 Task: In the  document Americanrevolution.doc, select heading and apply ' Bold and Underline' Use the "find feature" to find mentioned word and apply Strikethrough in: 'Declaration'
Action: Mouse moved to (405, 182)
Screenshot: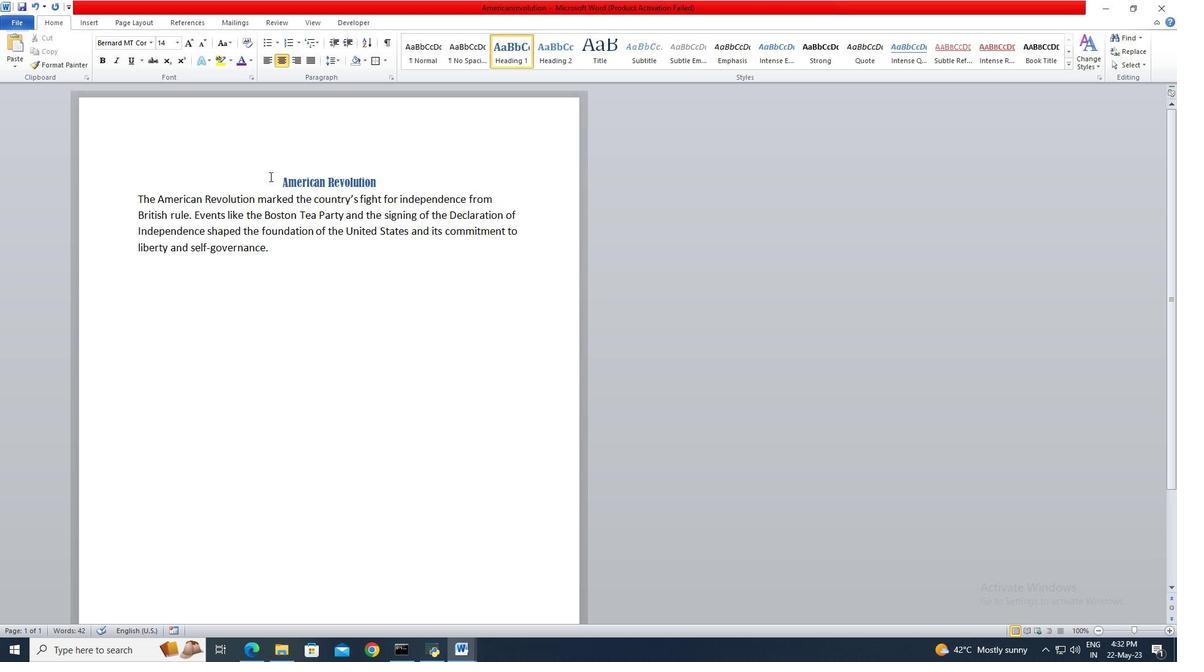 
Action: Mouse pressed left at (405, 182)
Screenshot: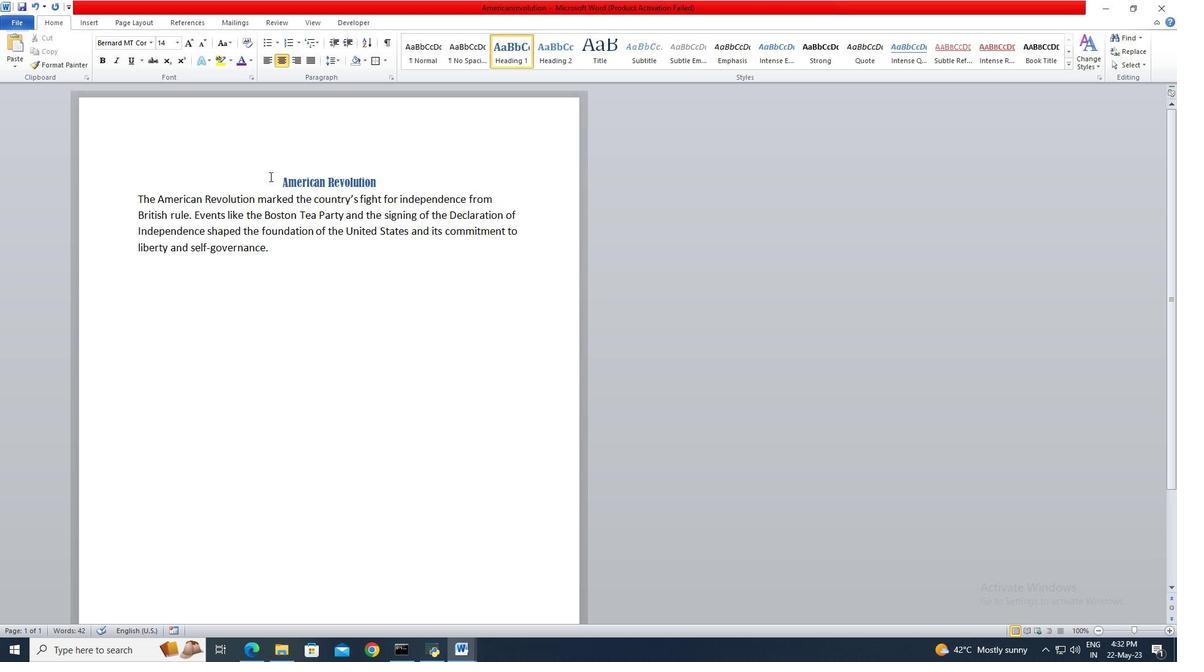 
Action: Mouse moved to (406, 236)
Screenshot: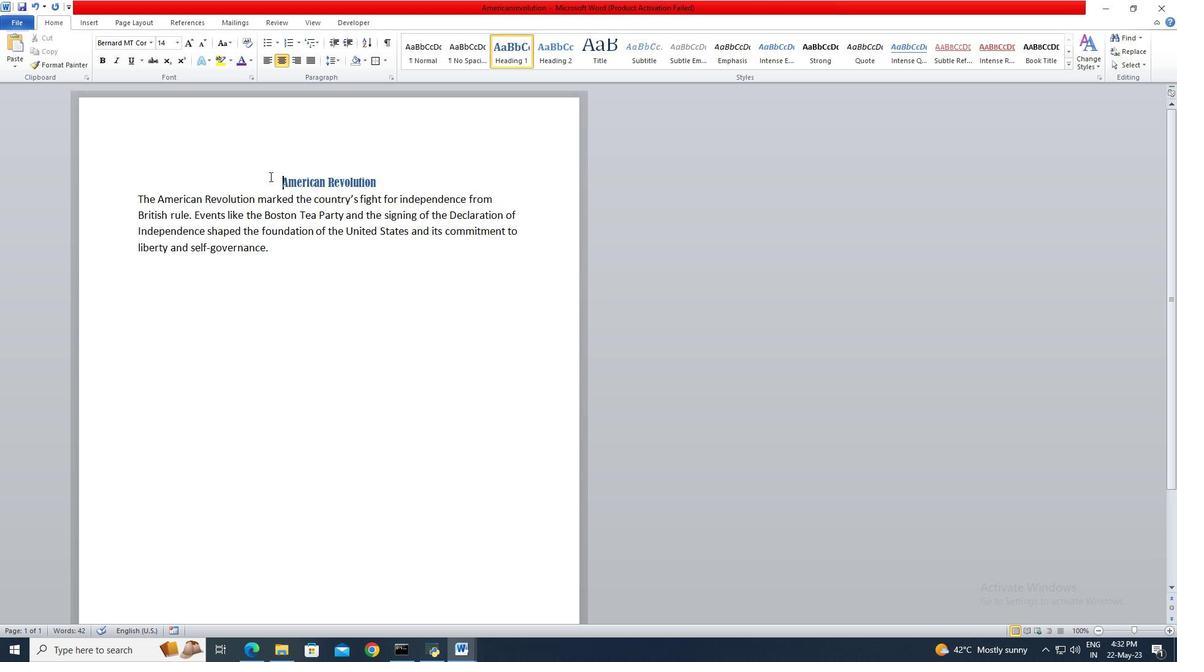 
Action: Key pressed <Key.shift><Key.right><Key.right><Key.right><Key.right><Key.right><Key.right><Key.right><Key.right><Key.right><Key.right><Key.right><Key.right><Key.right><Key.right><Key.right><Key.right><Key.right><Key.right><Key.right>
Screenshot: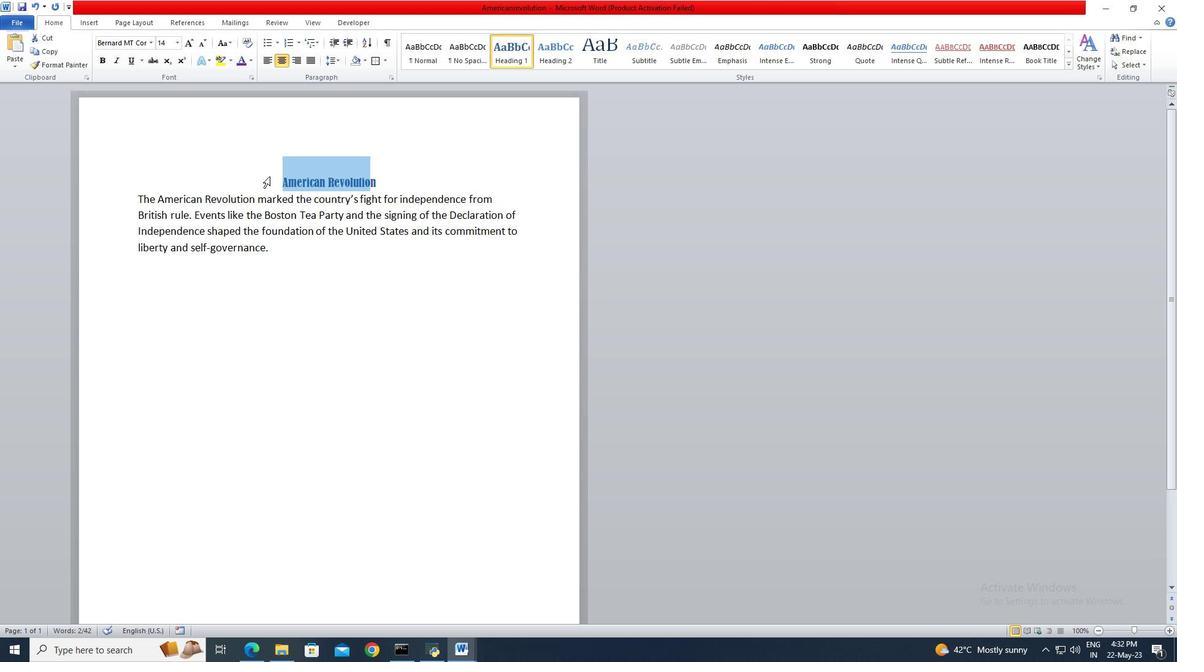 
Action: Mouse moved to (103, 62)
Screenshot: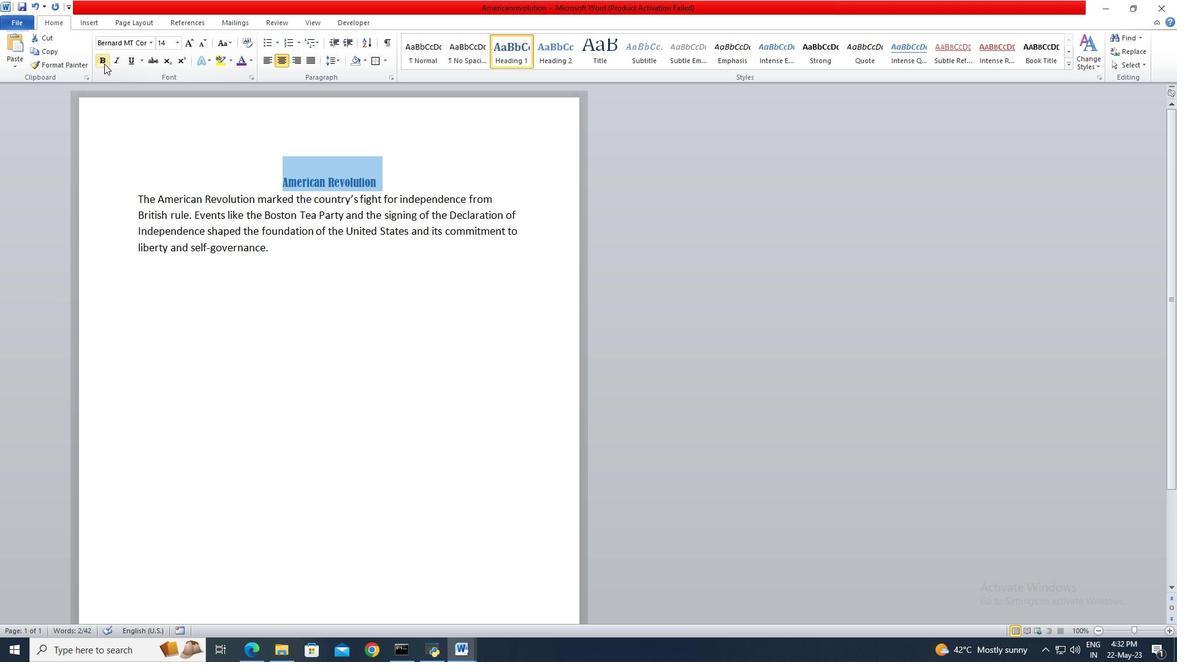 
Action: Mouse pressed left at (103, 62)
Screenshot: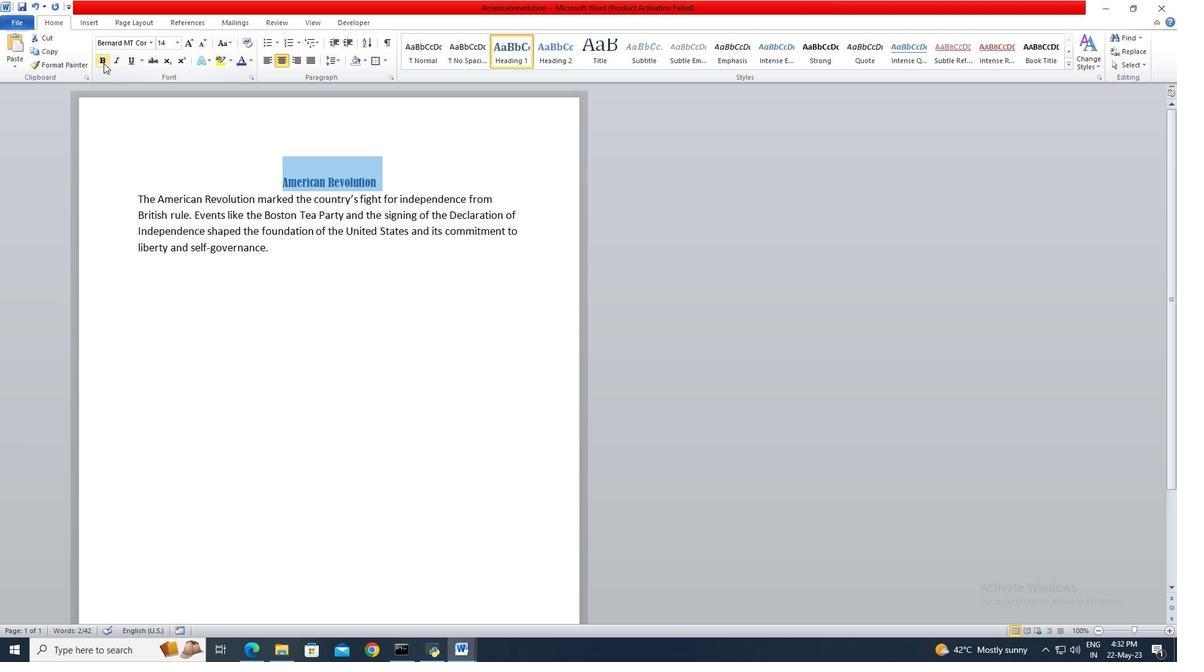 
Action: Mouse moved to (128, 64)
Screenshot: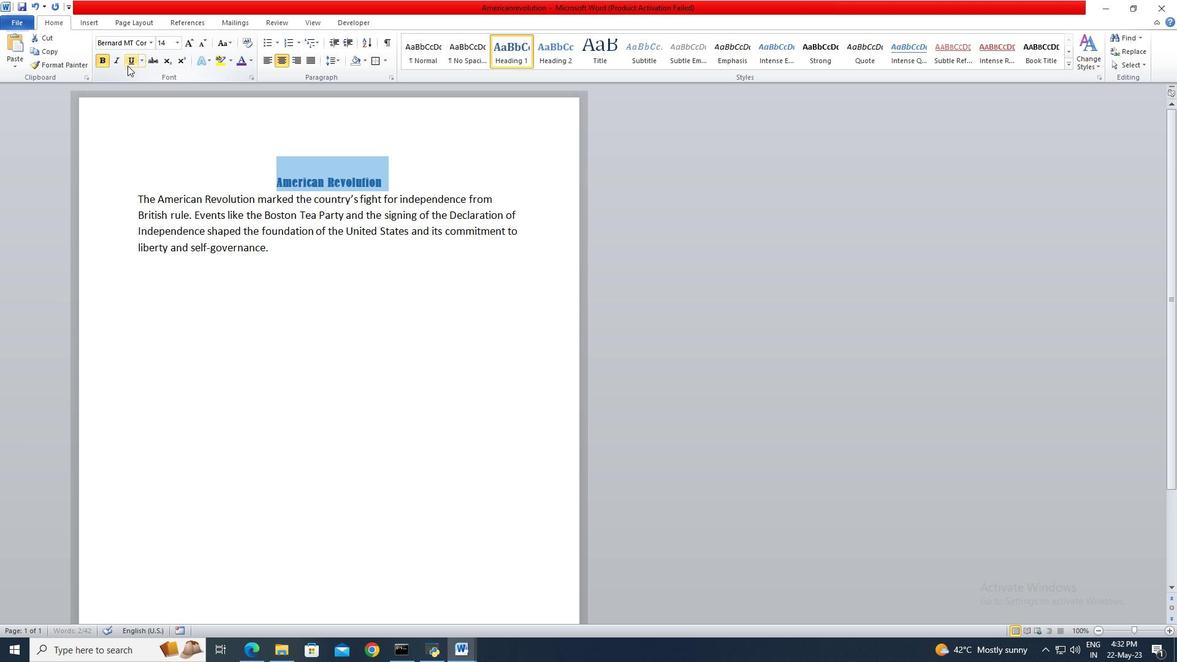 
Action: Mouse pressed left at (128, 64)
Screenshot: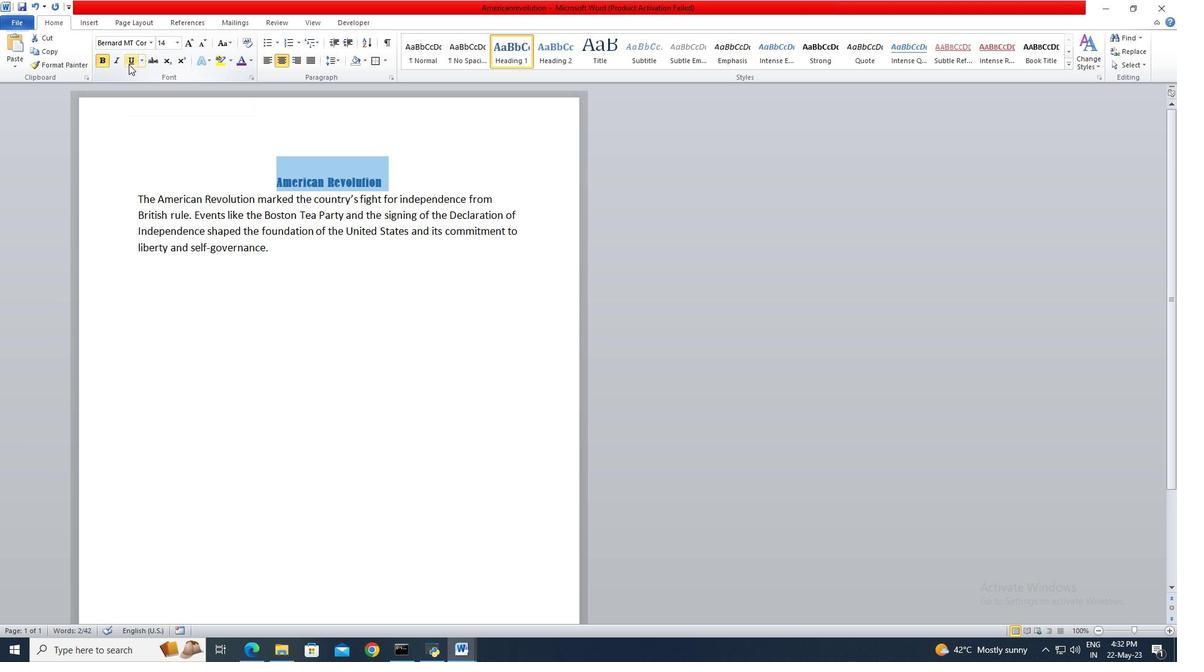 
Action: Mouse moved to (512, 161)
Screenshot: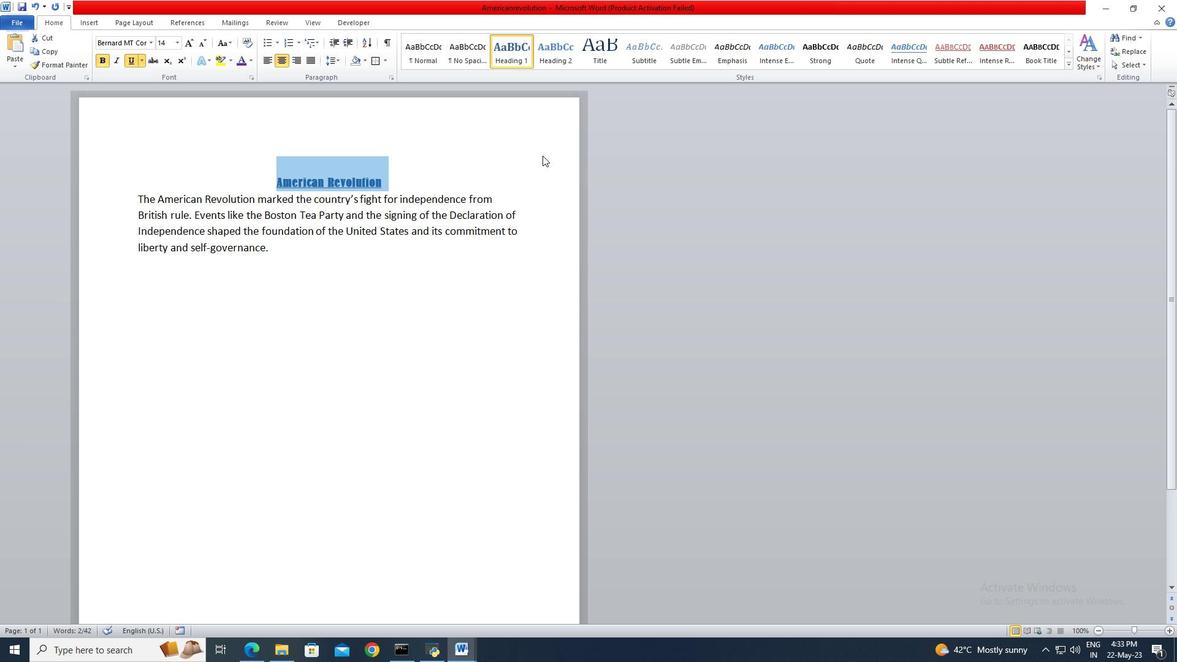 
Action: Mouse pressed left at (512, 161)
Screenshot: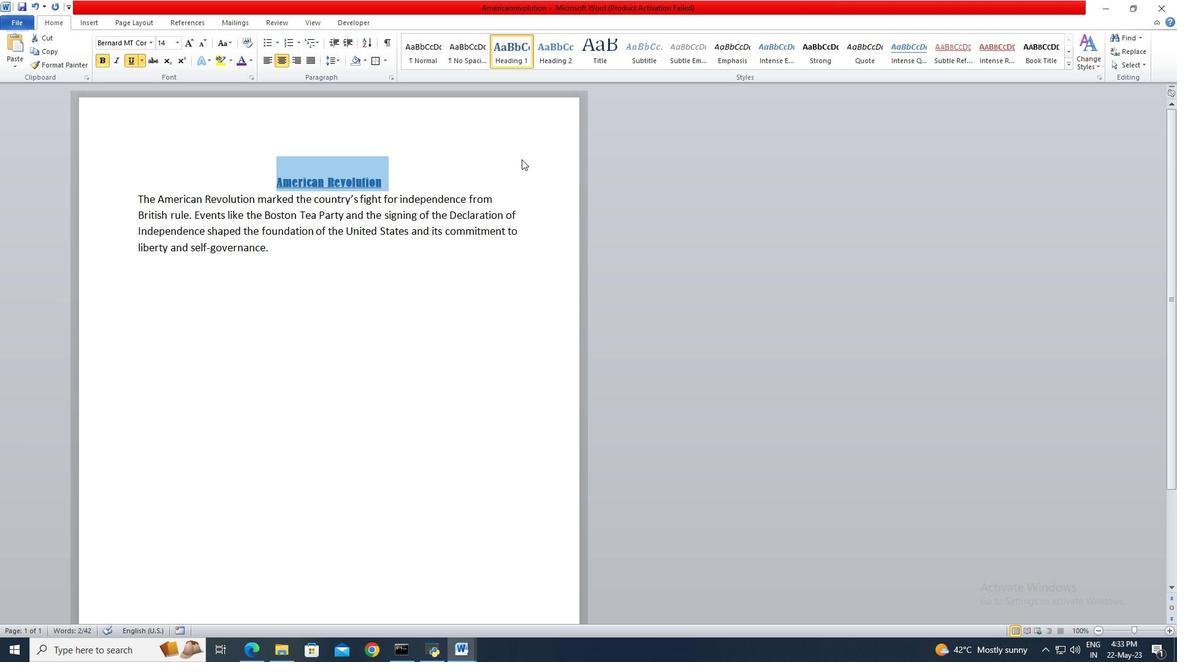 
Action: Mouse moved to (1112, 34)
Screenshot: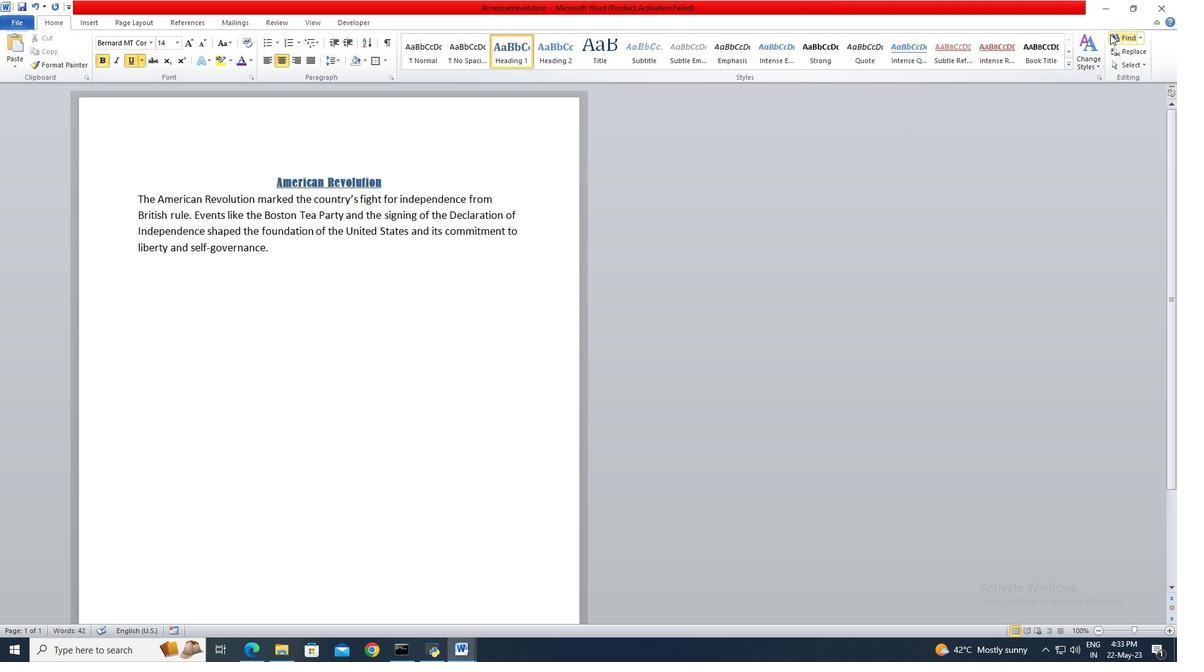 
Action: Mouse pressed left at (1112, 34)
Screenshot: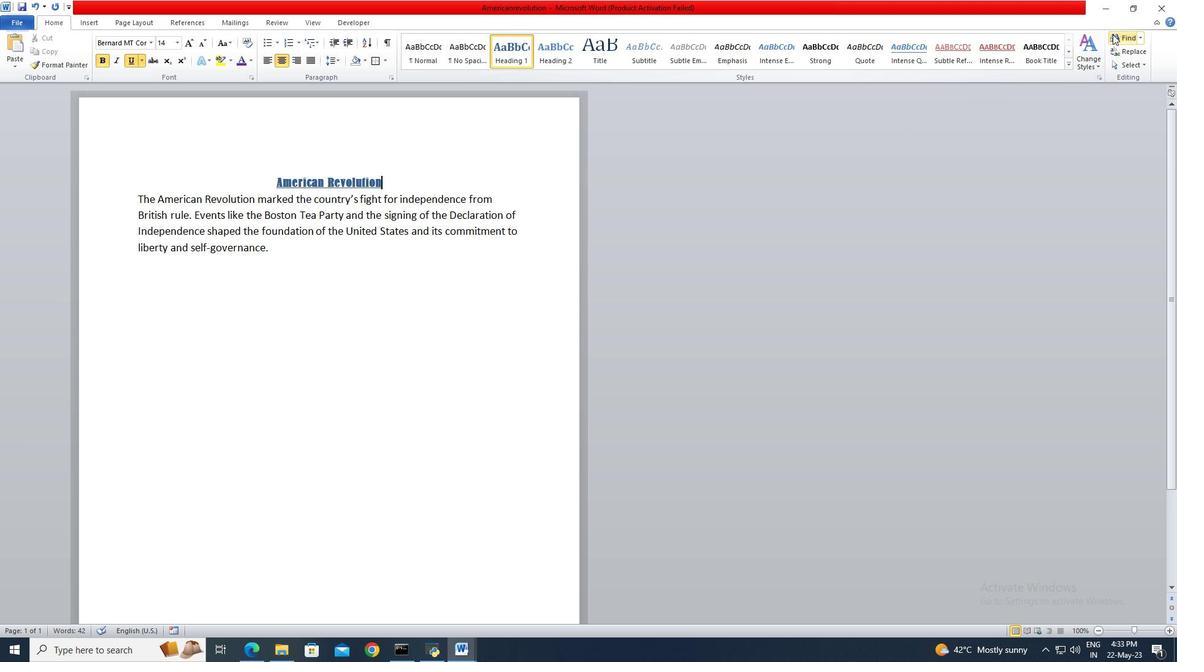 
Action: Key pressed <Key.shift>Declaration<Key.enter><Key.enter><Key.enter>
Screenshot: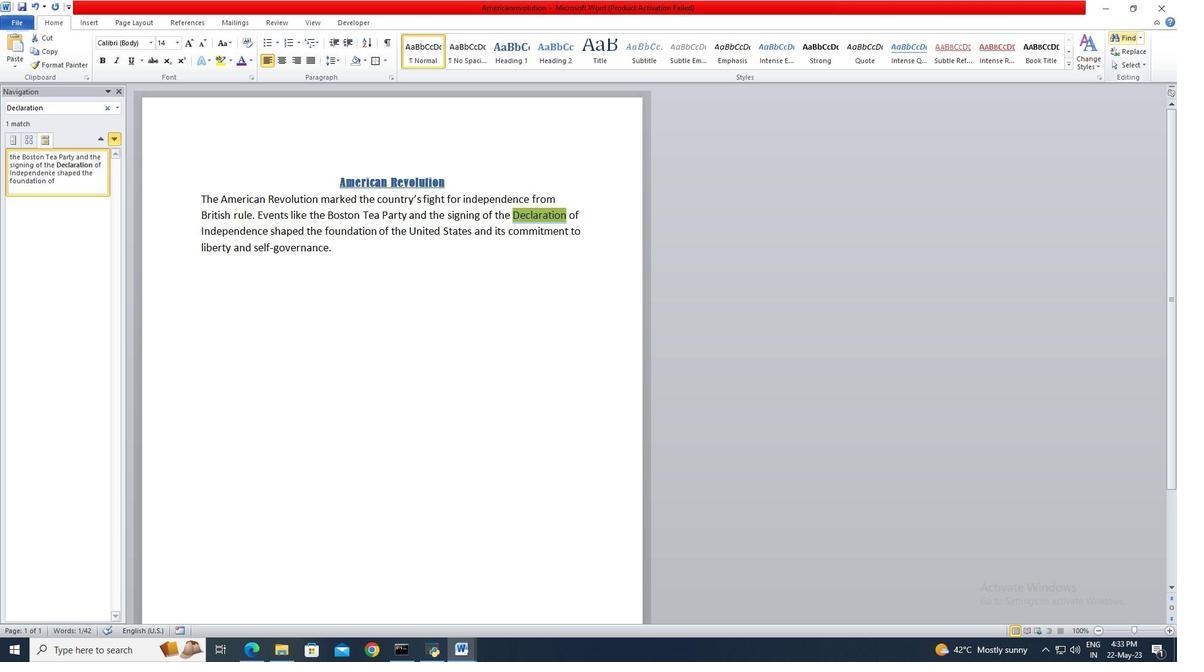 
Action: Mouse moved to (341, 245)
Screenshot: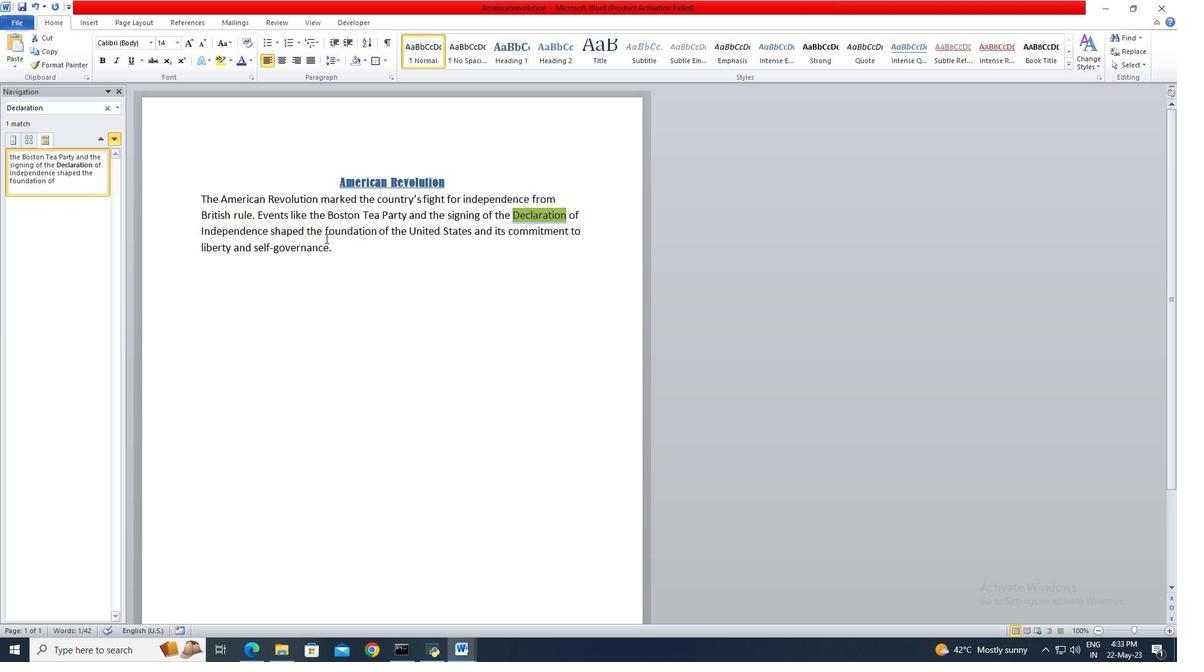 
Action: Mouse pressed left at (341, 245)
Screenshot: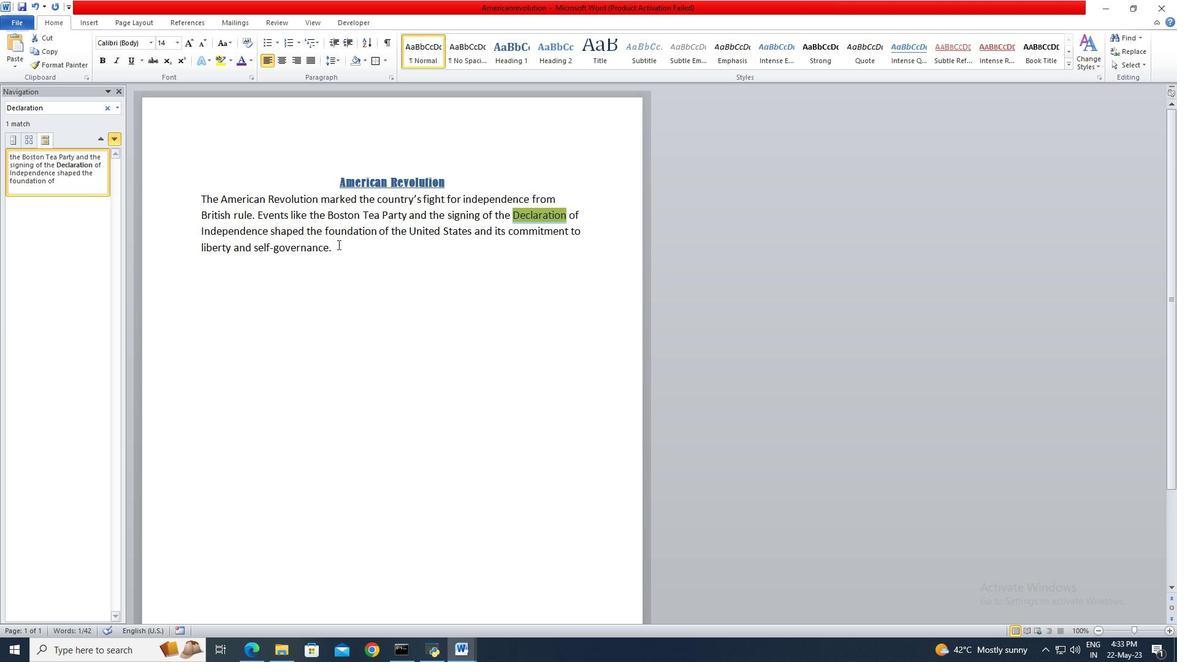 
